 Task: Edit the theme color of the profile "Smith" to Beige and white.
Action: Mouse moved to (994, 30)
Screenshot: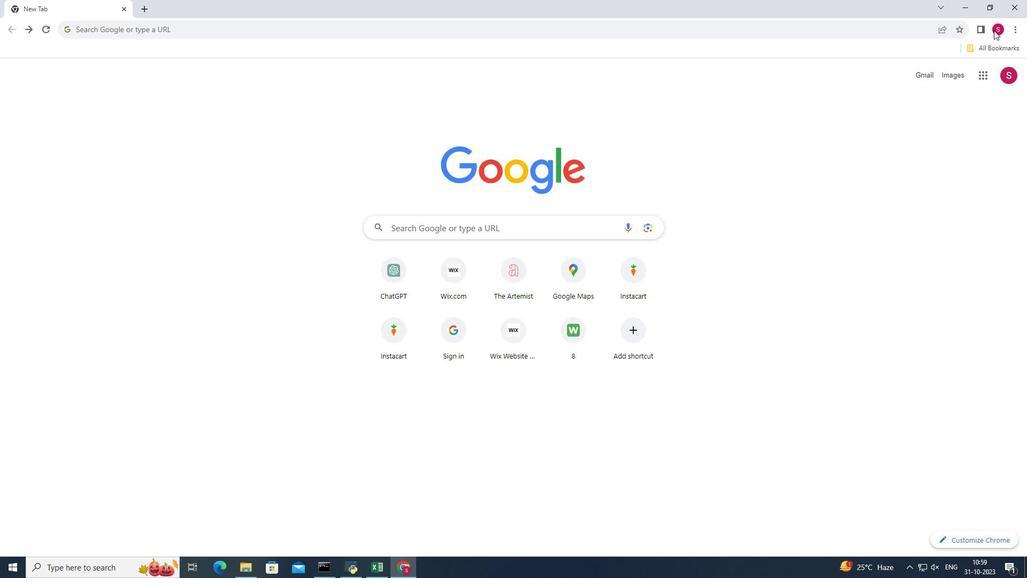 
Action: Mouse pressed left at (994, 30)
Screenshot: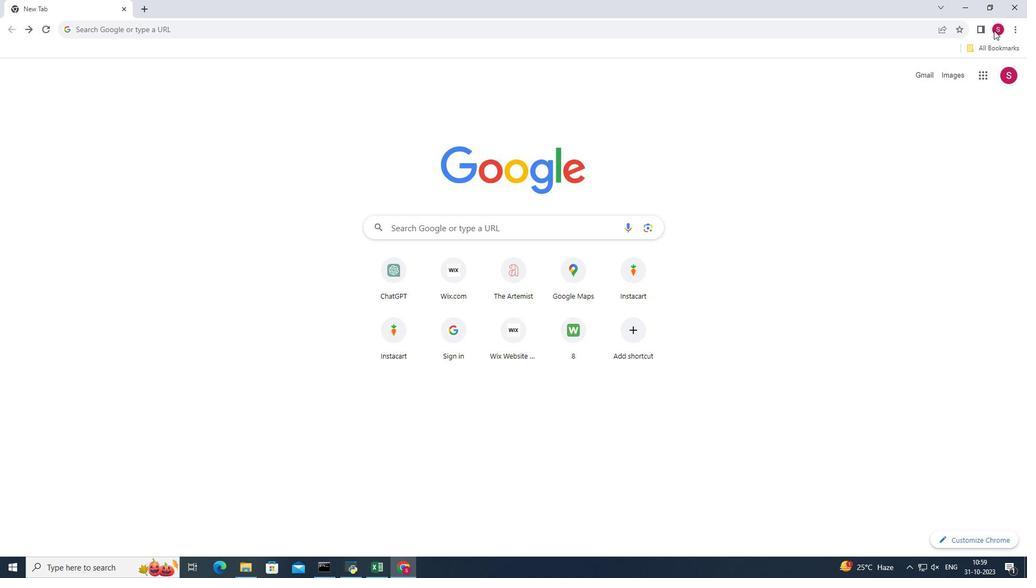 
Action: Mouse pressed left at (994, 30)
Screenshot: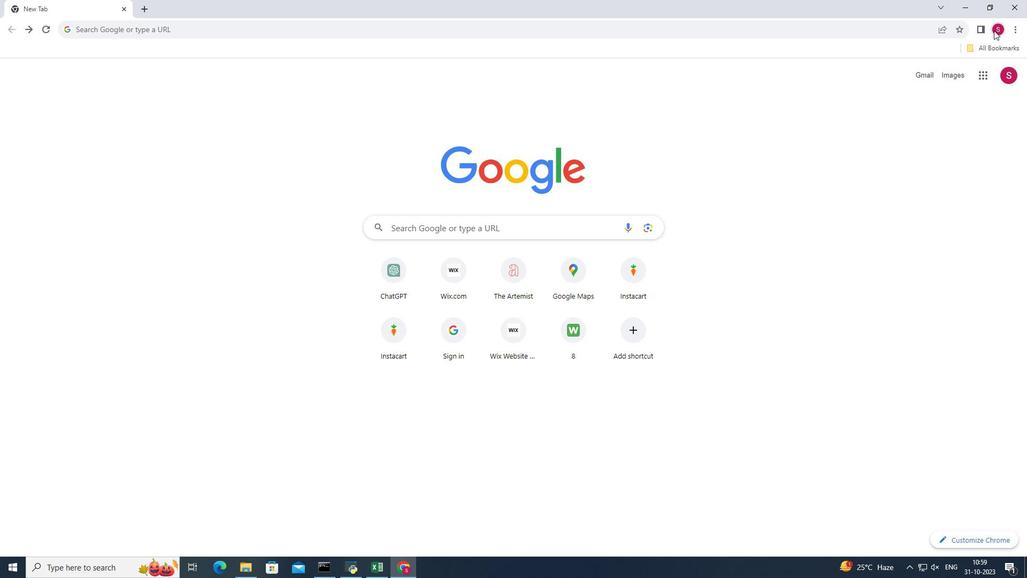 
Action: Mouse pressed left at (994, 30)
Screenshot: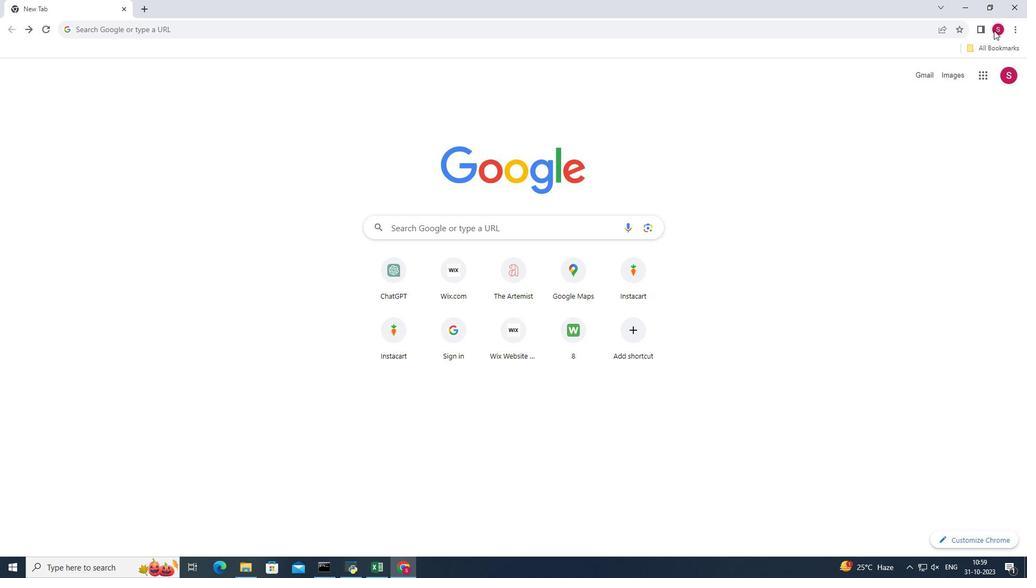 
Action: Mouse moved to (985, 269)
Screenshot: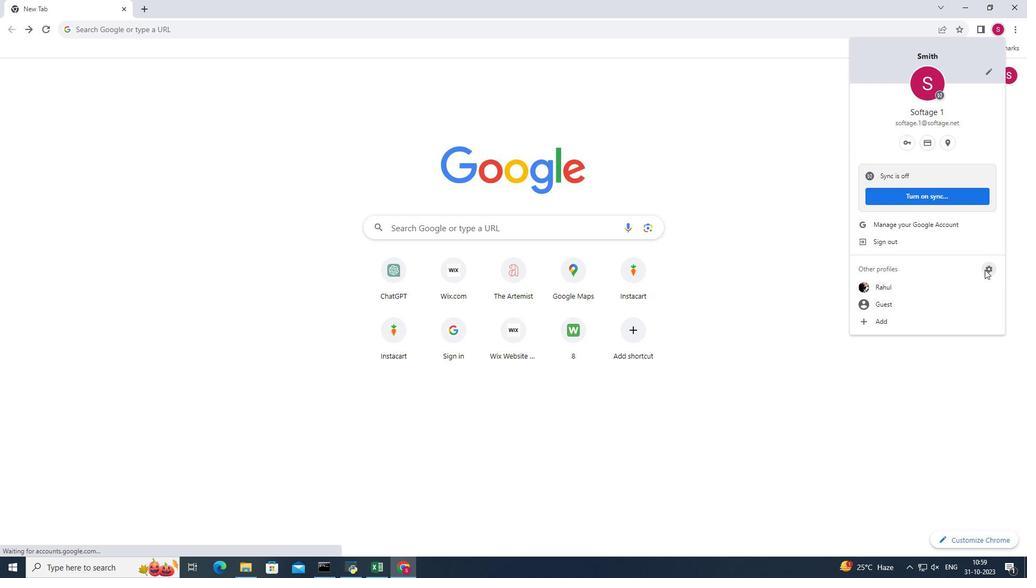 
Action: Mouse pressed left at (985, 269)
Screenshot: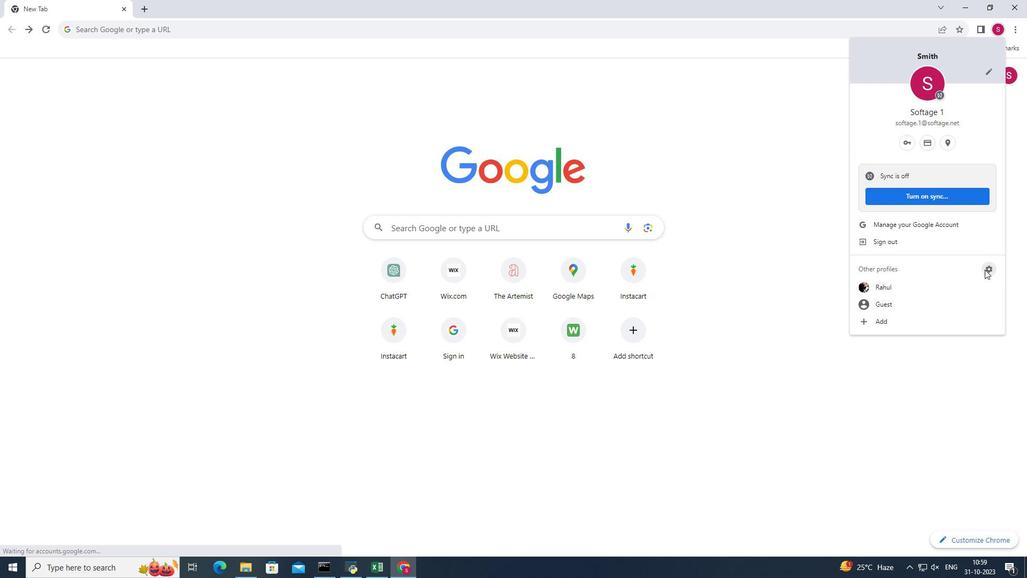 
Action: Mouse pressed left at (985, 269)
Screenshot: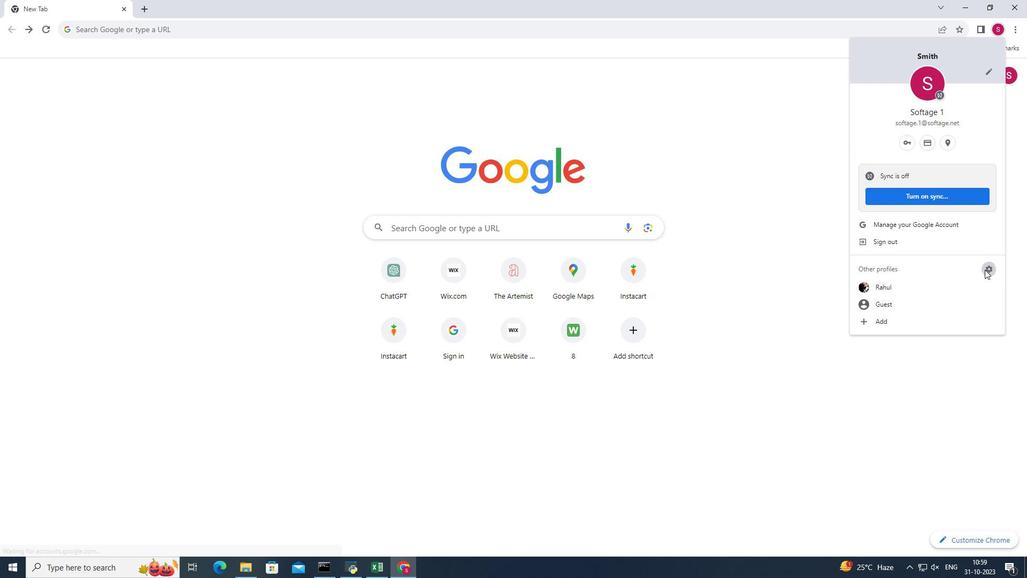 
Action: Mouse moved to (547, 287)
Screenshot: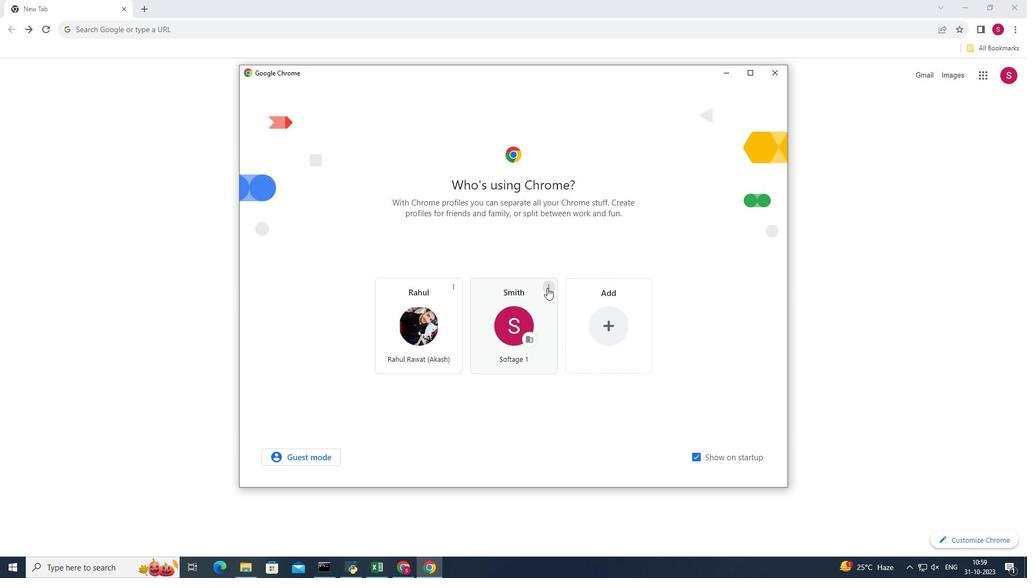 
Action: Mouse pressed left at (547, 287)
Screenshot: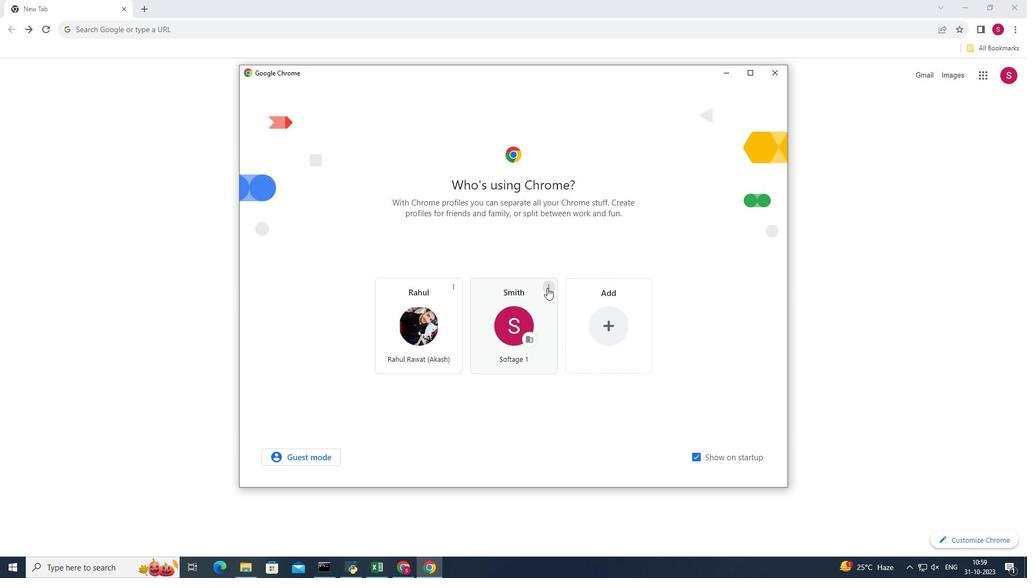 
Action: Mouse moved to (535, 290)
Screenshot: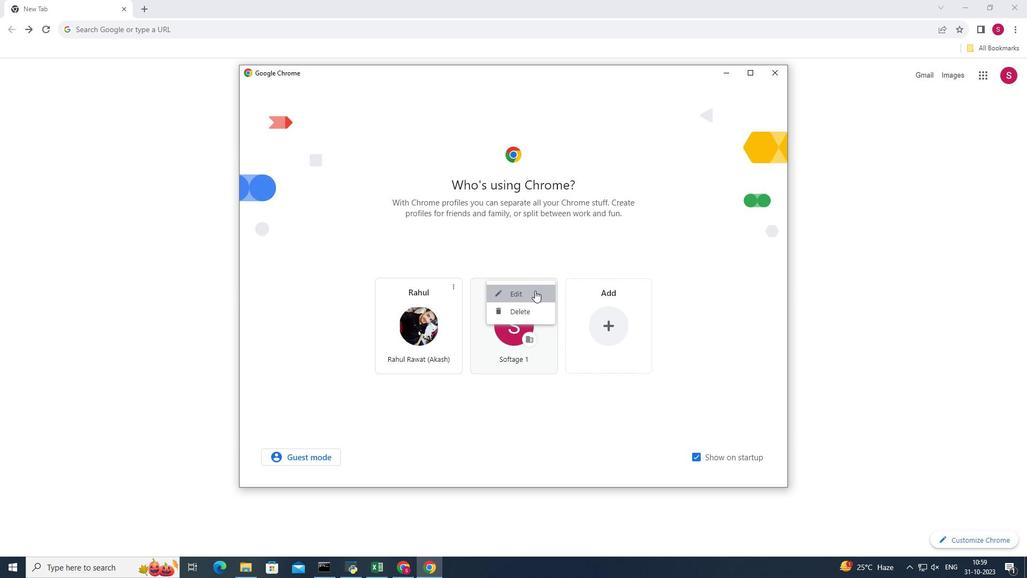 
Action: Mouse pressed left at (535, 290)
Screenshot: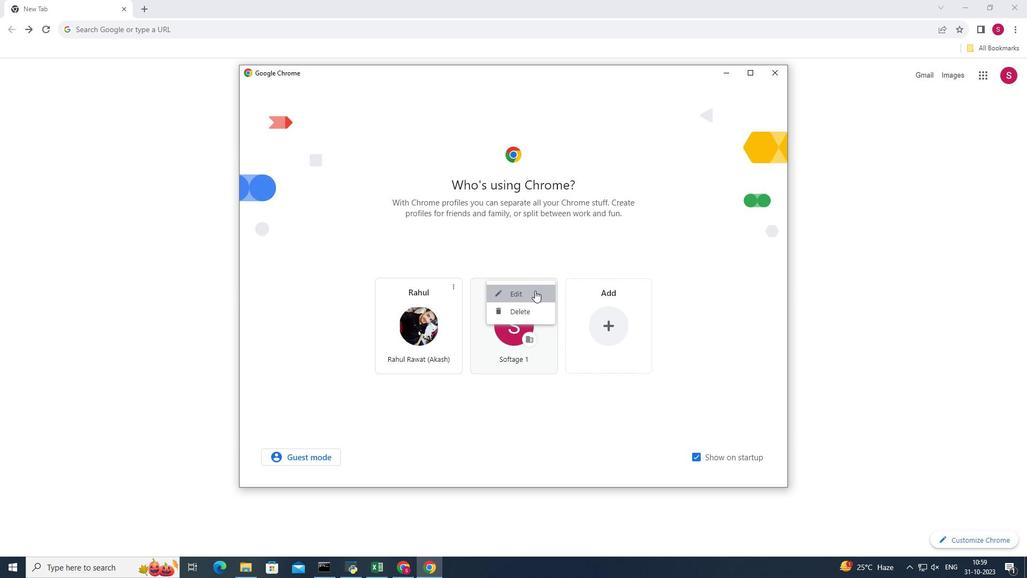 
Action: Mouse moved to (382, 255)
Screenshot: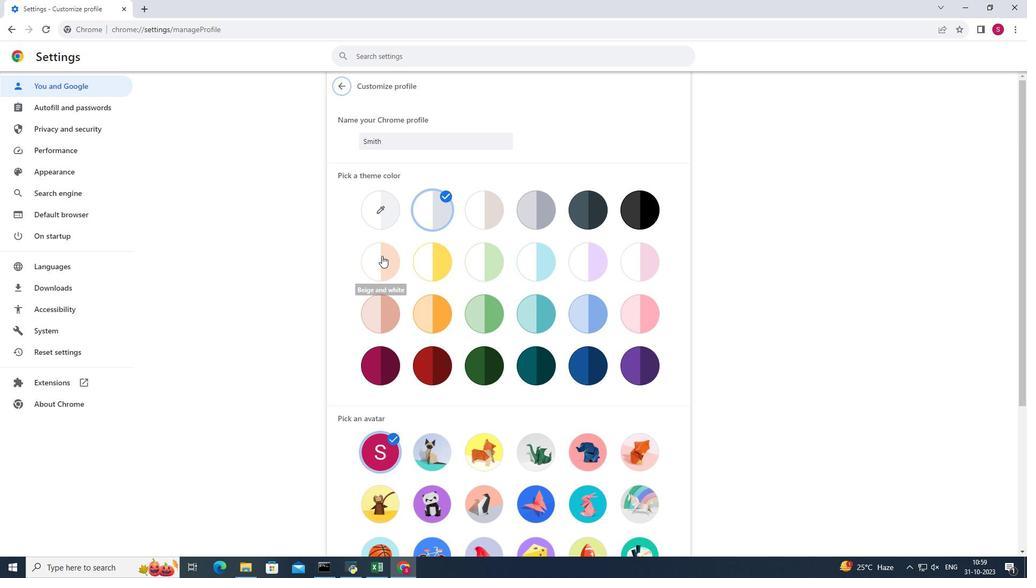 
Action: Mouse pressed left at (382, 255)
Screenshot: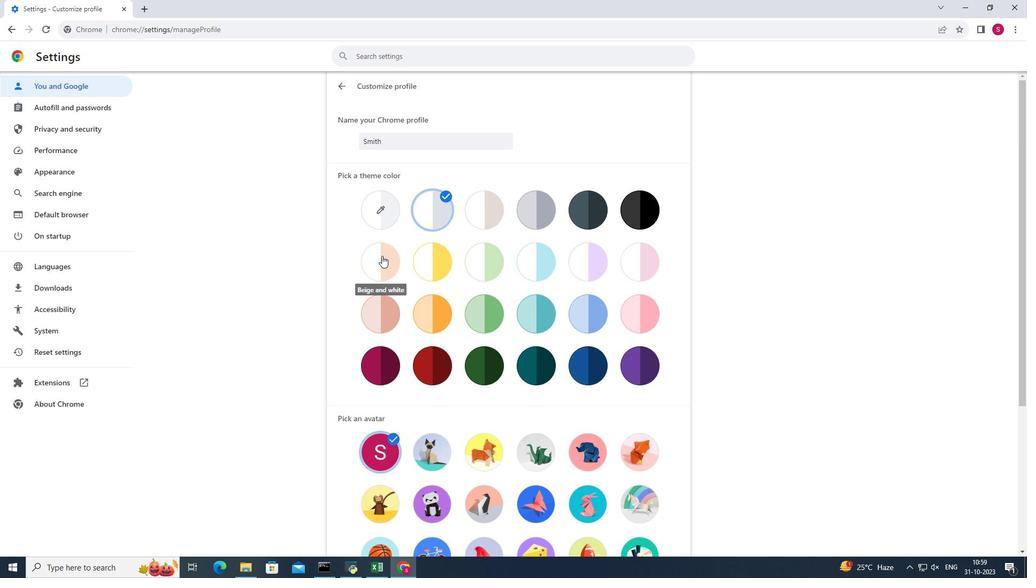 
Action: Mouse moved to (737, 271)
Screenshot: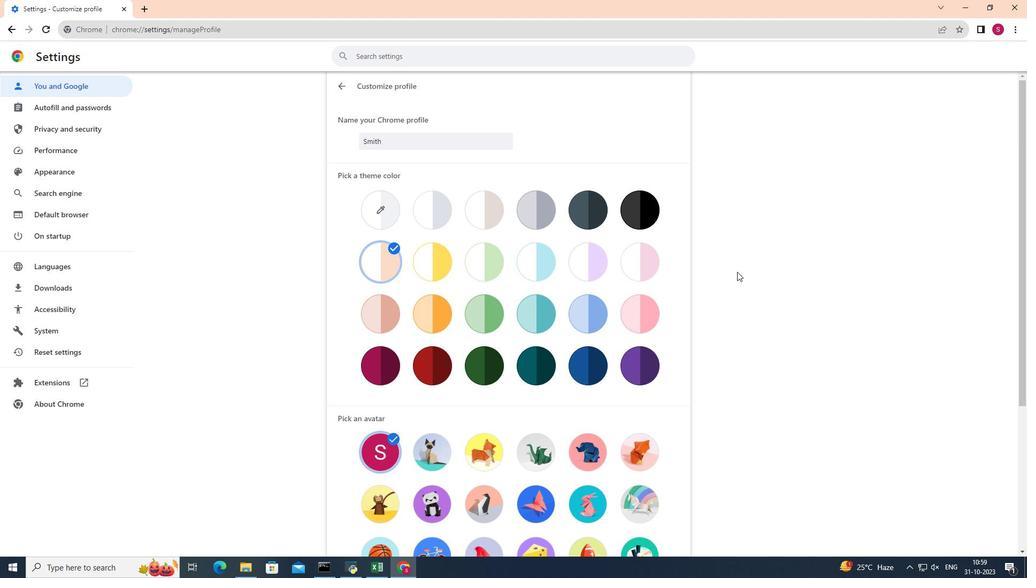 
